 Task: Look for products in the category "Frozen Baked Goods" from Wholly Wholesome only.
Action: Mouse moved to (15, 88)
Screenshot: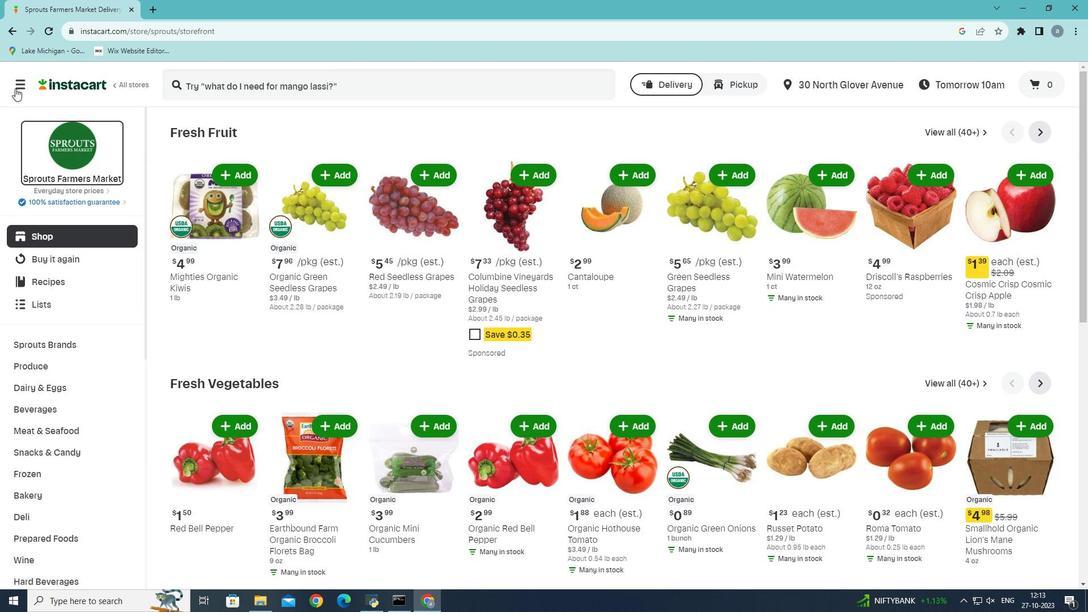 
Action: Mouse pressed left at (15, 88)
Screenshot: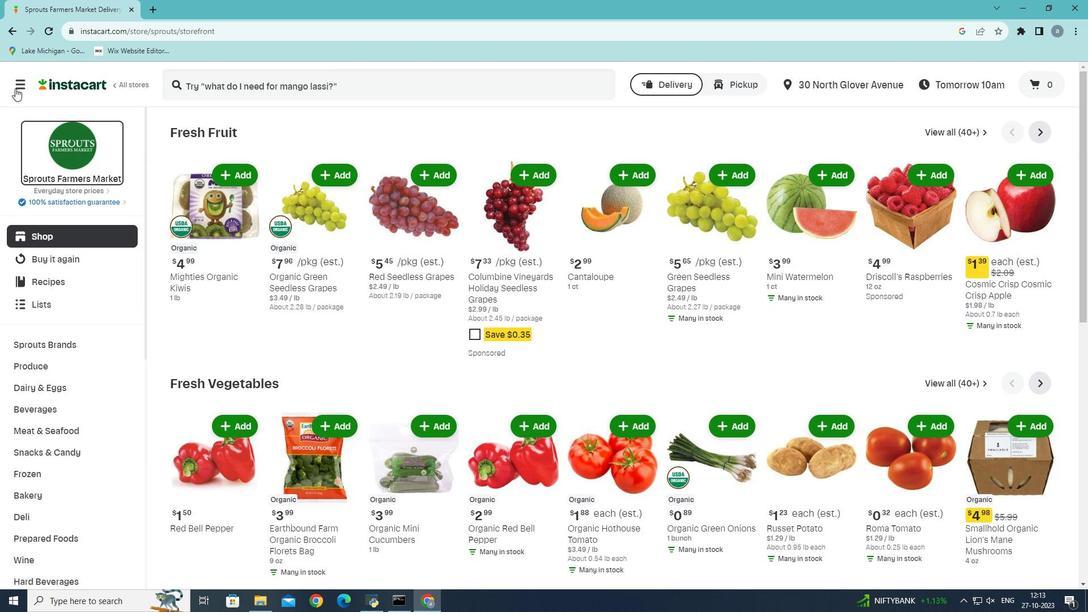 
Action: Mouse moved to (35, 329)
Screenshot: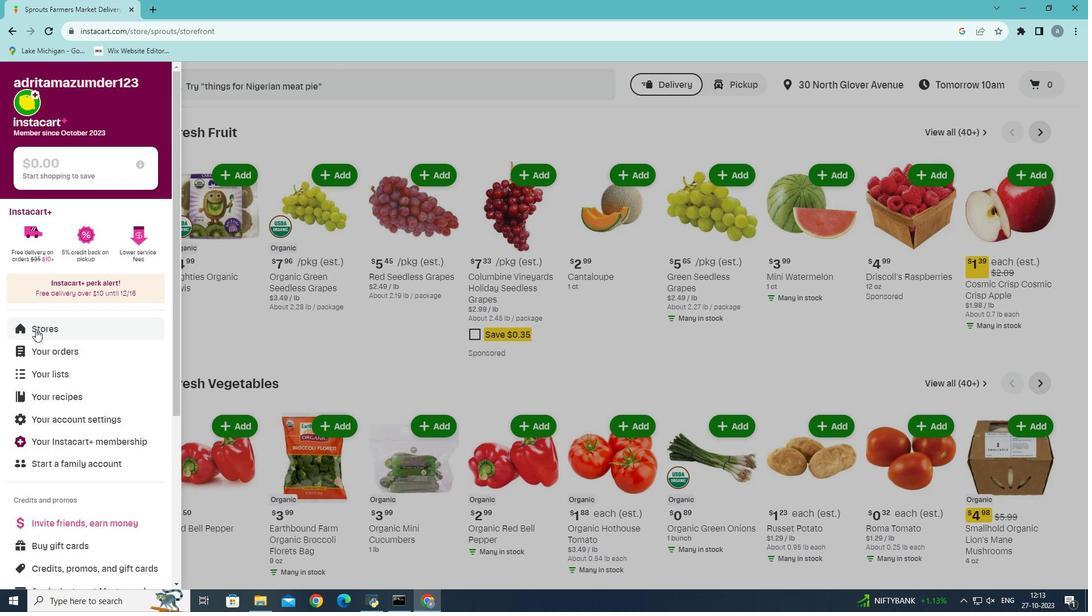 
Action: Mouse pressed left at (35, 329)
Screenshot: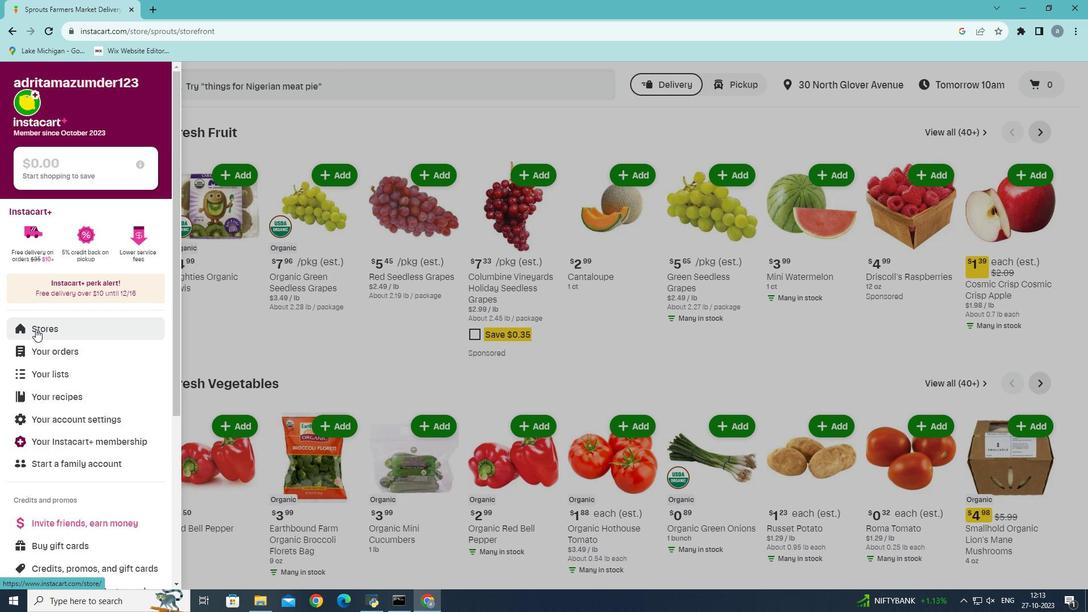 
Action: Mouse moved to (266, 129)
Screenshot: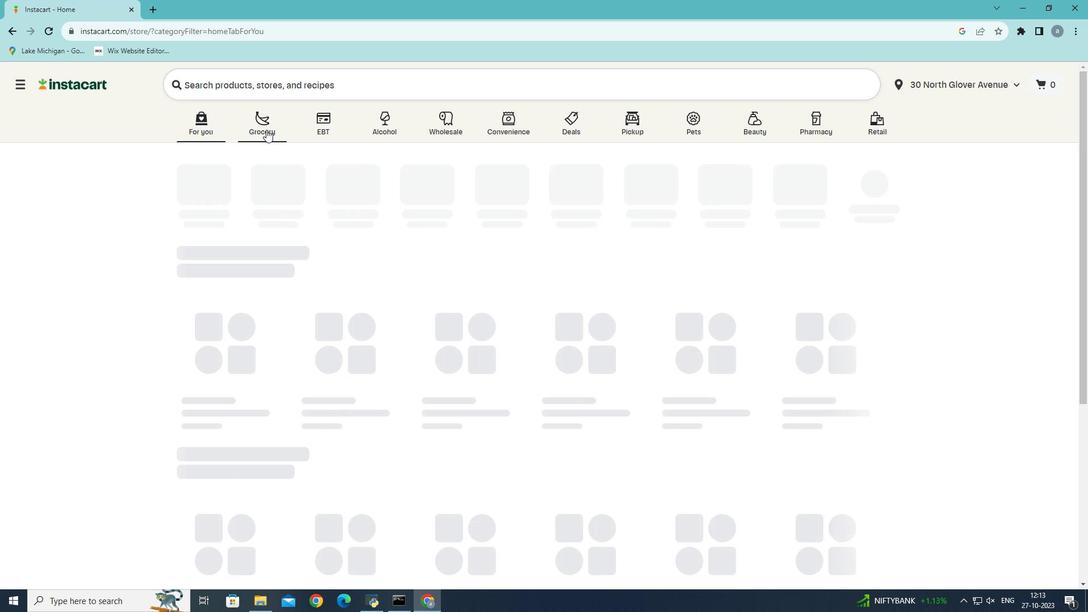 
Action: Mouse pressed left at (266, 129)
Screenshot: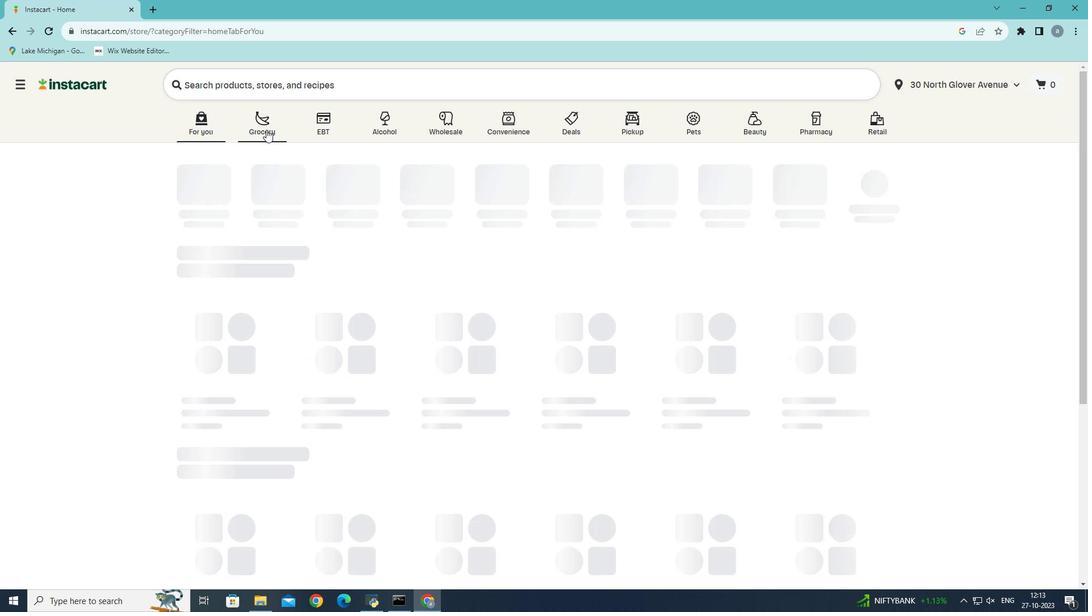 
Action: Mouse moved to (234, 338)
Screenshot: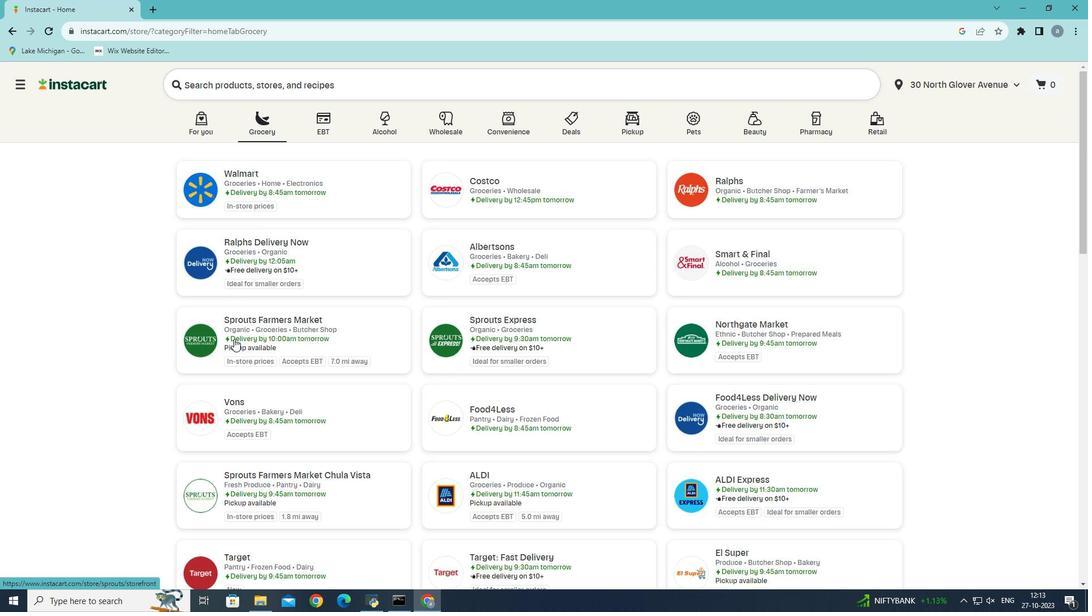 
Action: Mouse pressed left at (234, 338)
Screenshot: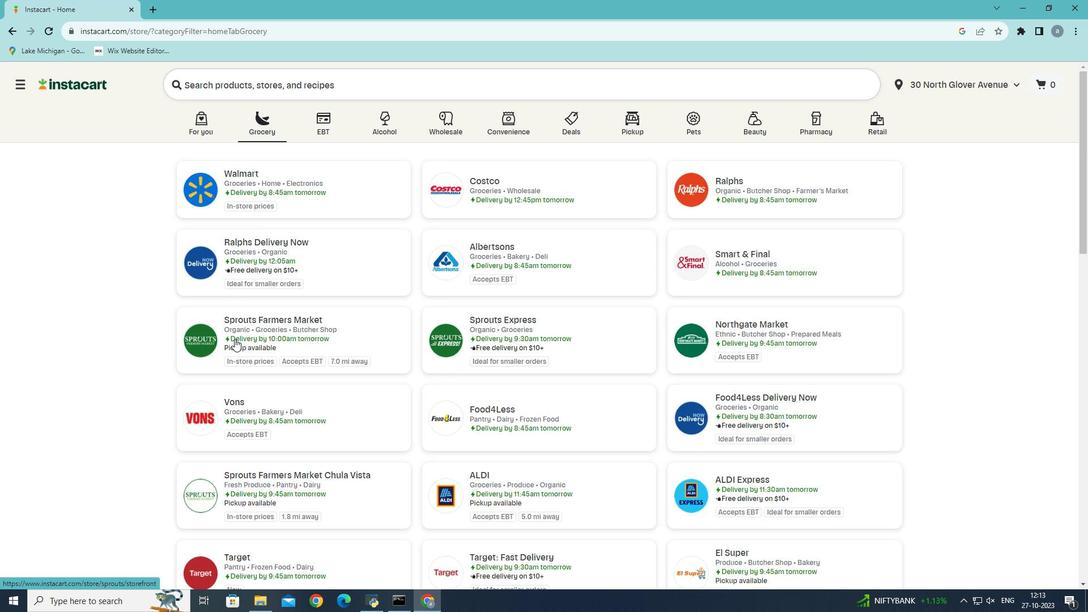 
Action: Mouse moved to (36, 496)
Screenshot: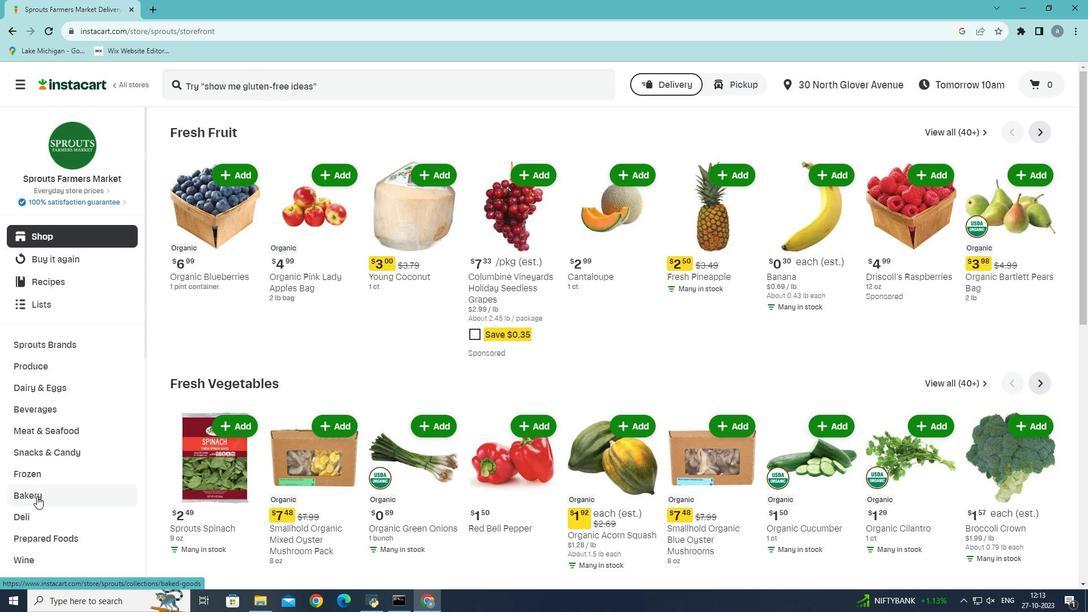
Action: Mouse pressed left at (36, 496)
Screenshot: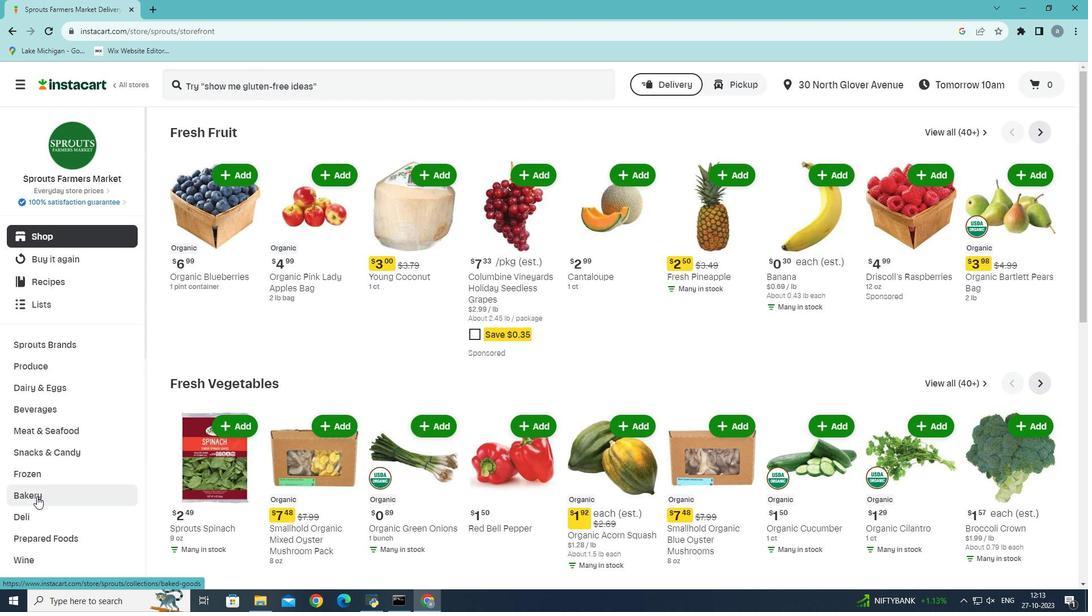 
Action: Mouse moved to (955, 161)
Screenshot: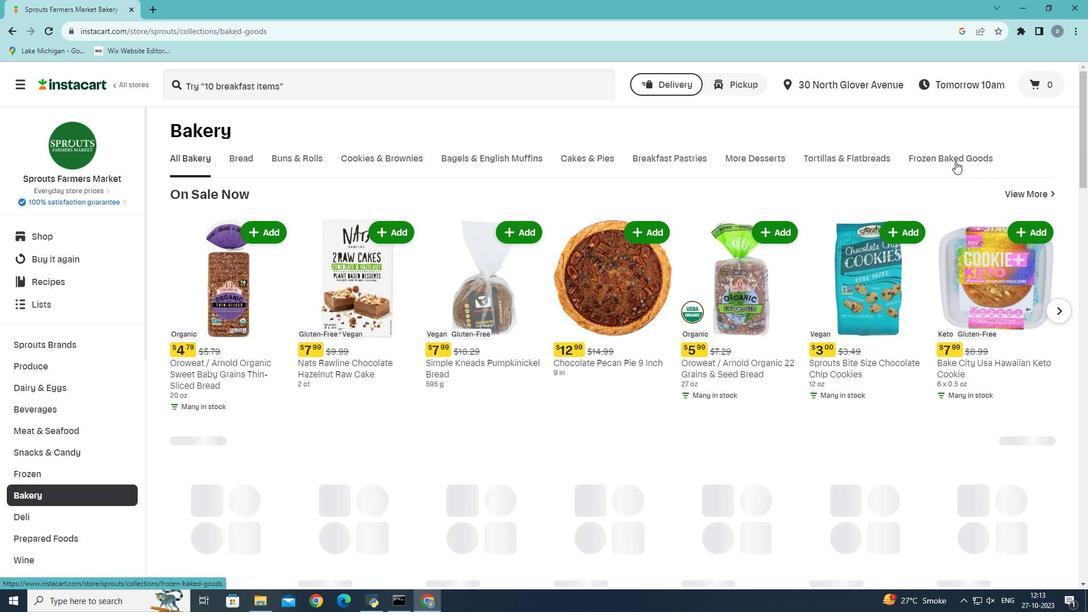 
Action: Mouse pressed left at (955, 161)
Screenshot: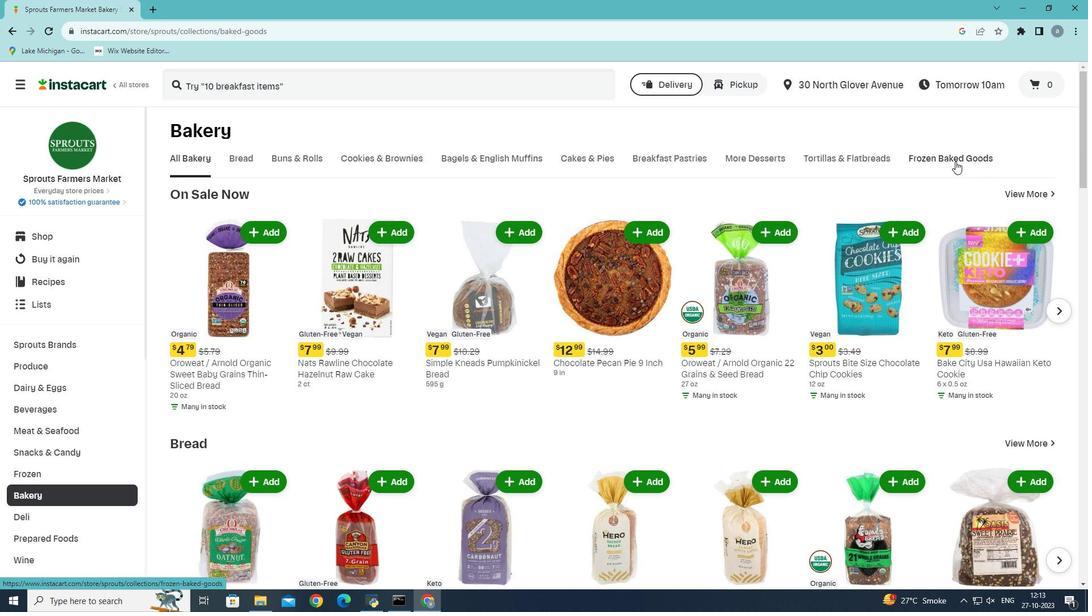 
Action: Mouse moved to (454, 252)
Screenshot: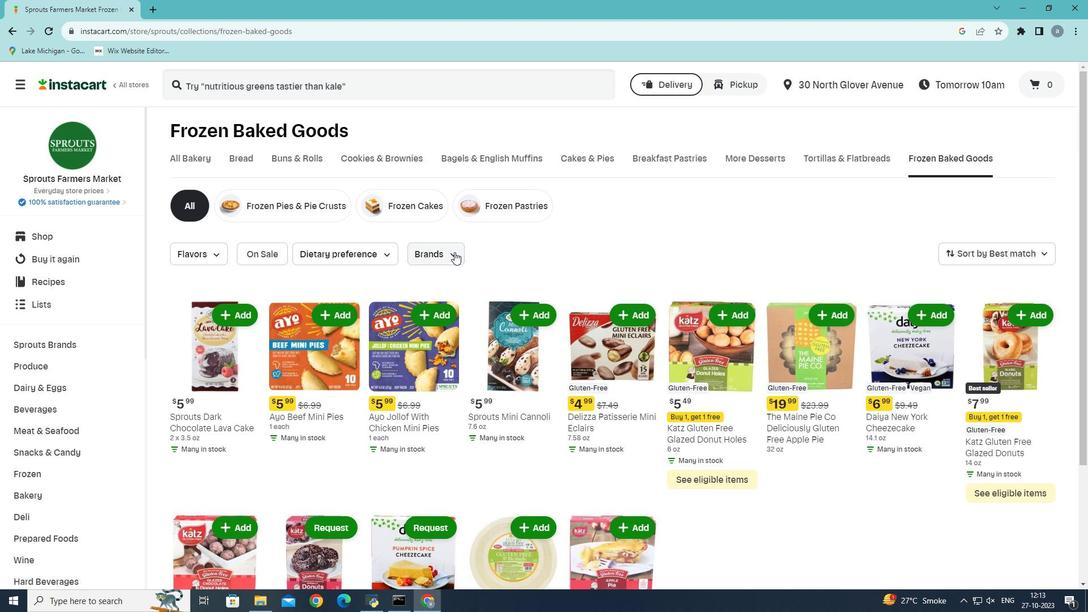 
Action: Mouse pressed left at (454, 252)
Screenshot: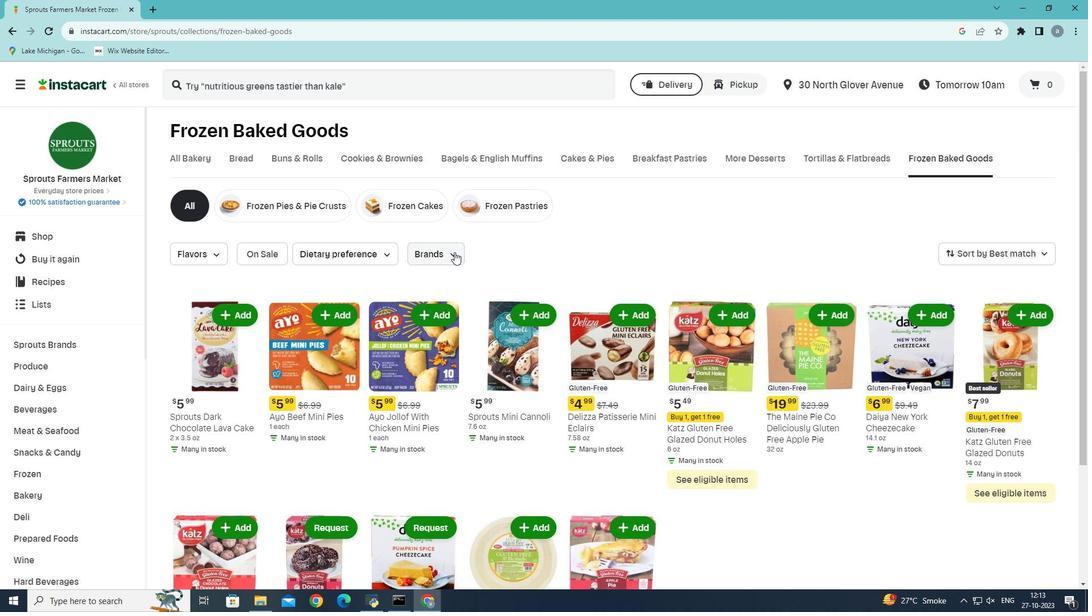 
Action: Mouse moved to (430, 429)
Screenshot: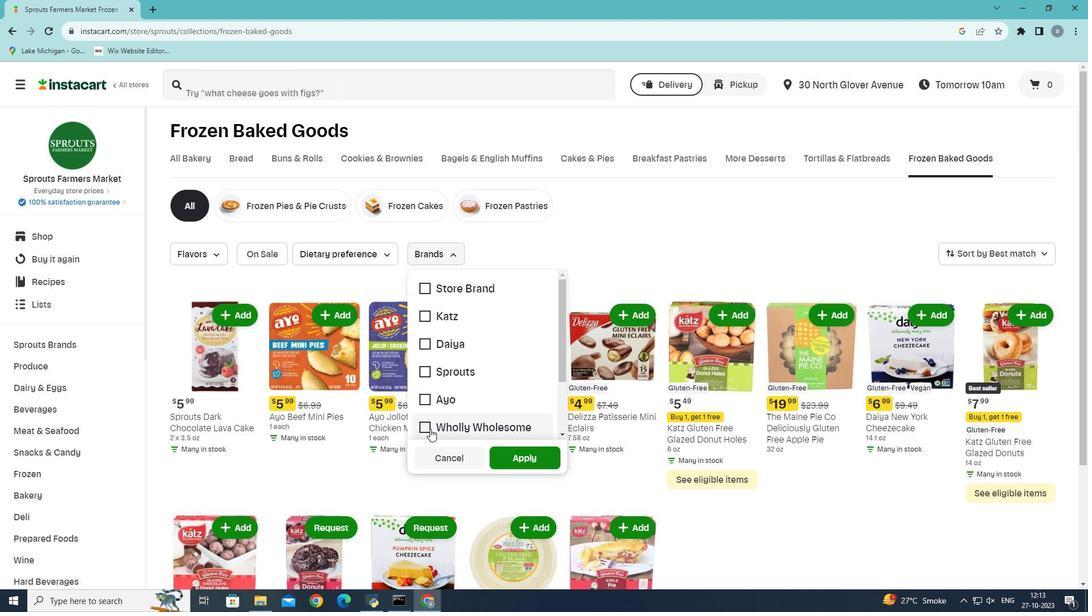
Action: Mouse pressed left at (430, 429)
Screenshot: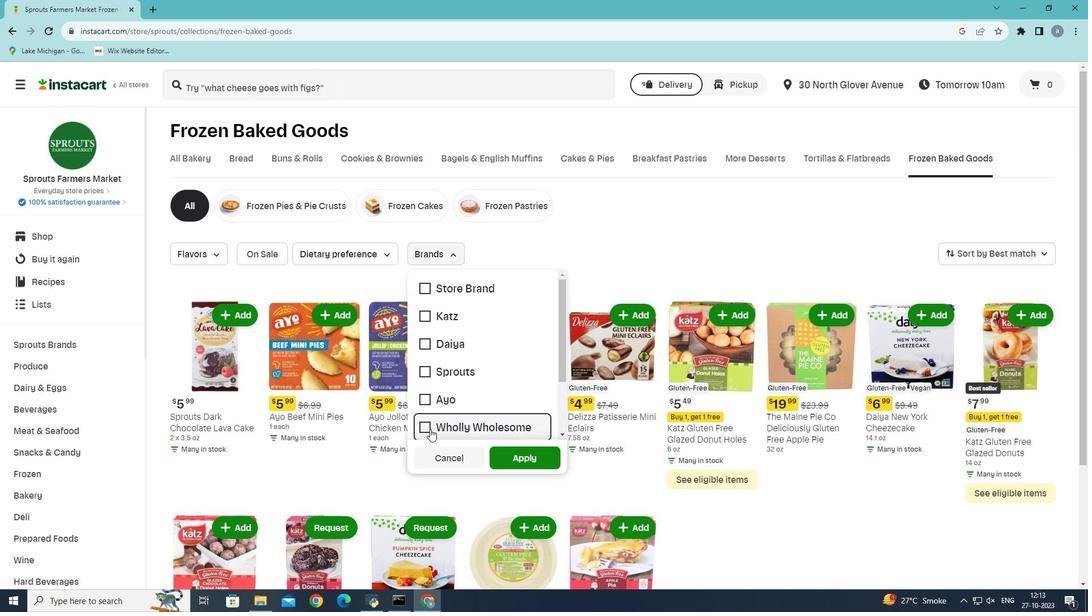 
Action: Mouse moved to (526, 460)
Screenshot: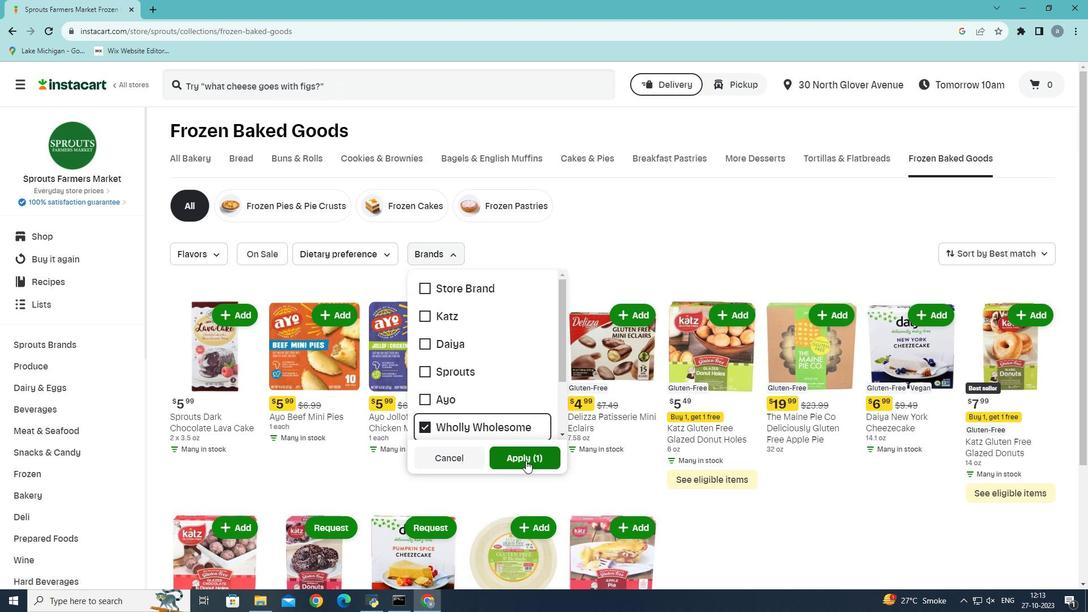 
Action: Mouse pressed left at (526, 460)
Screenshot: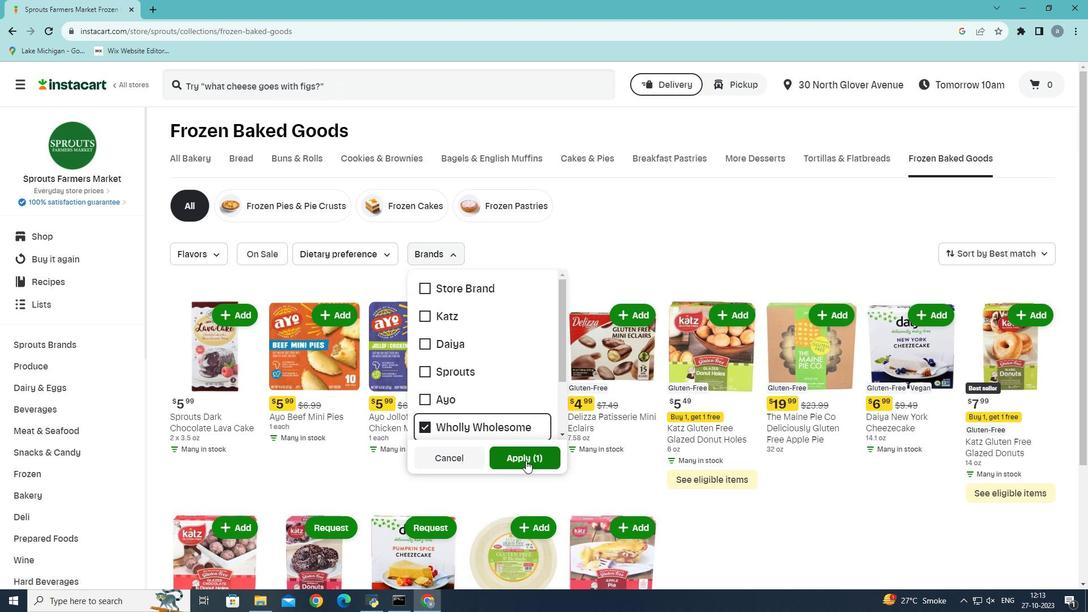
Action: Mouse moved to (527, 460)
Screenshot: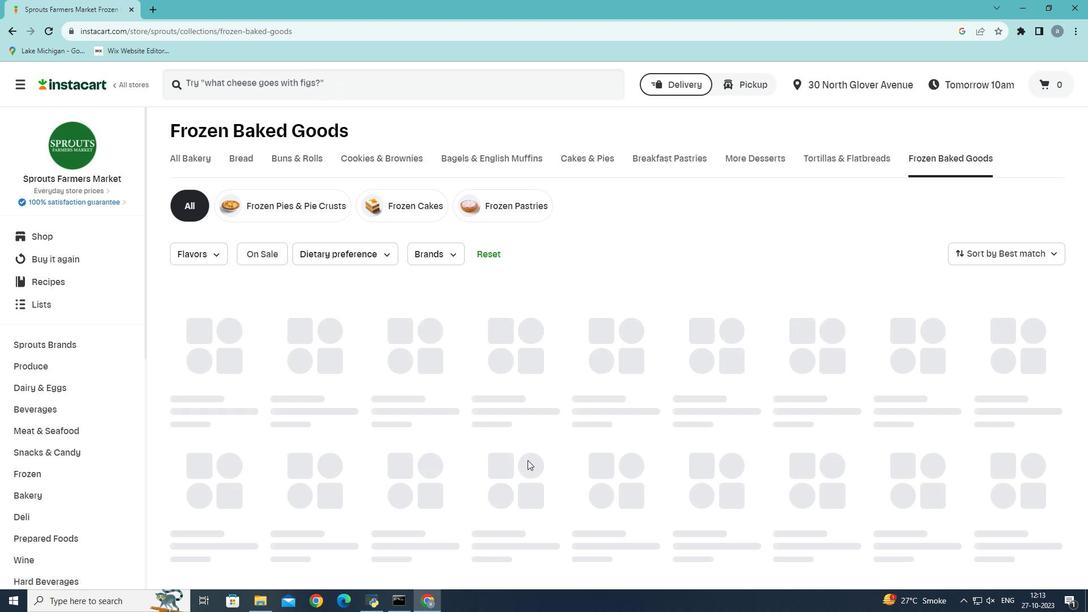 
